 Task: Log work in the project AgileNova for the issue 'Integrate a new virtual assistant feature into an existing mobile application to enhance user experience and convenience' spent time as '5w 2d 12h 36m' and remaining time as '5w 1d 14h 40m' and add a flag. Now add the issue to the epic 'Legacy system modernization'. Log work in the project AgileNova for the issue 'Develop a new tool for automated testing of web application cross-browser compatibility and responsiveness' spent time as '5w 6d 2h 56m' and remaining time as '5w 6d 9h 37m' and clone the issue. Now add the issue to the epic 'Data analytics platform development'
Action: Mouse moved to (805, 194)
Screenshot: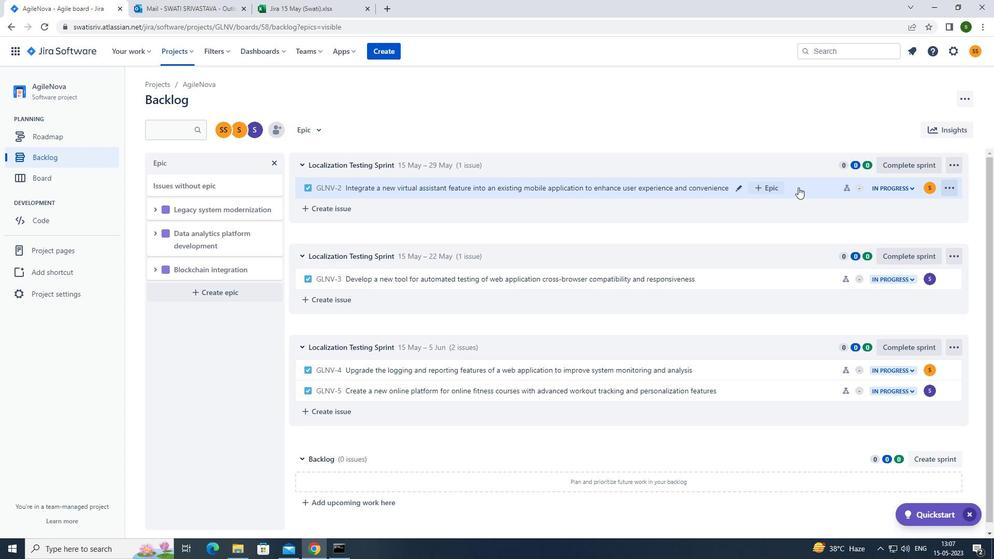 
Action: Mouse pressed left at (805, 194)
Screenshot: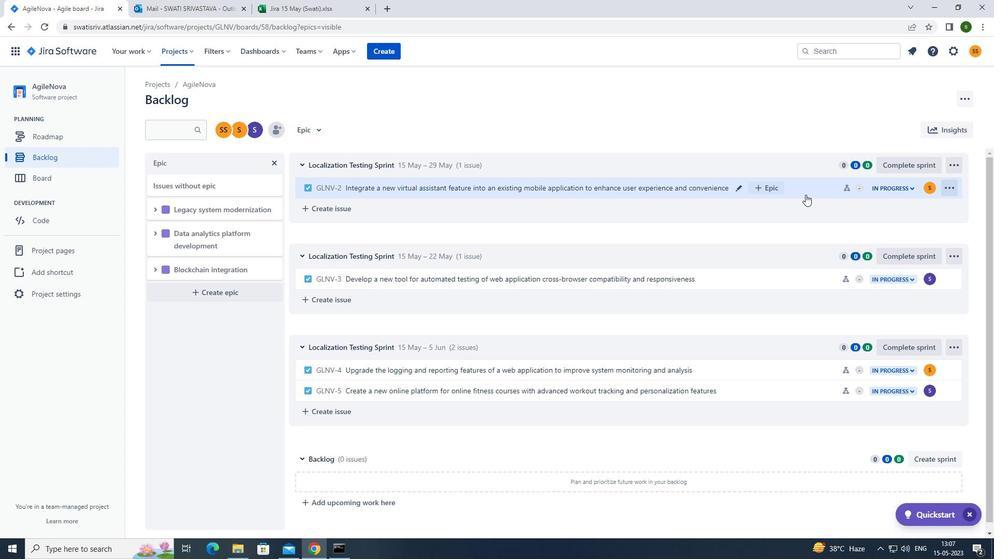 
Action: Mouse moved to (942, 160)
Screenshot: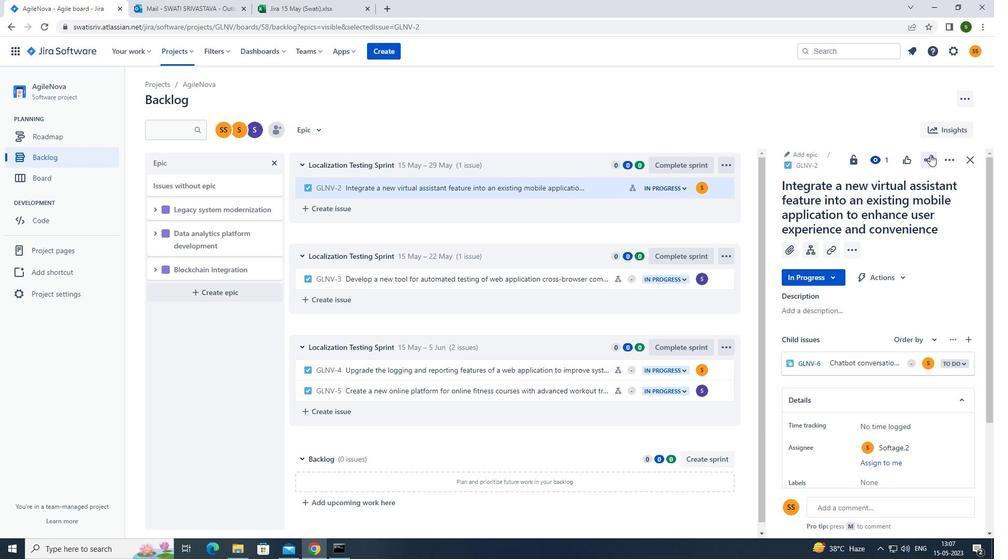 
Action: Mouse pressed left at (942, 160)
Screenshot: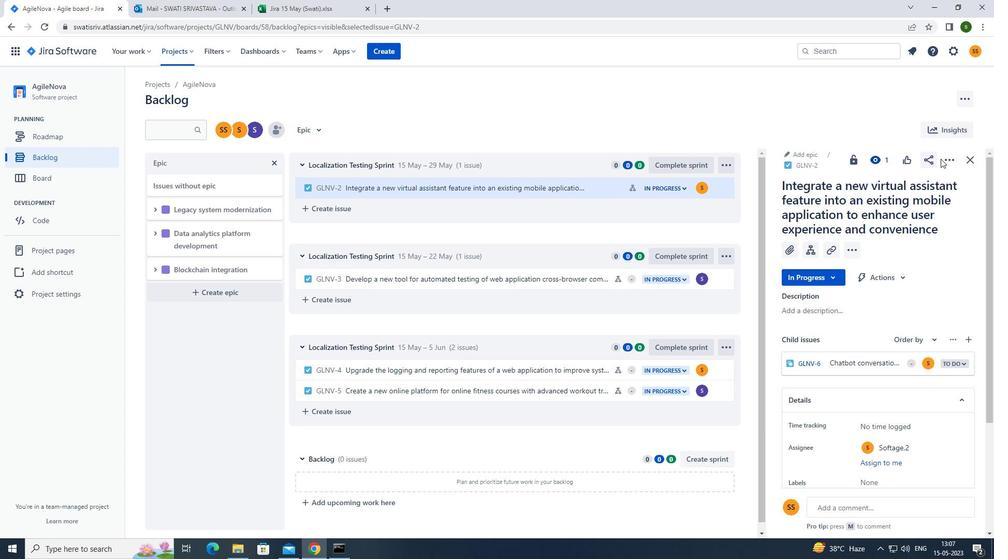 
Action: Mouse moved to (933, 182)
Screenshot: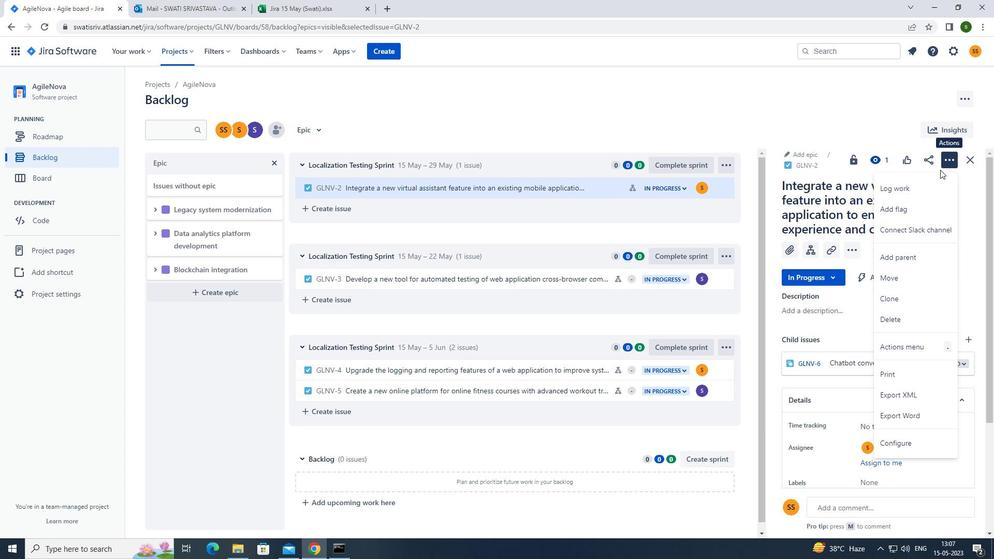 
Action: Mouse pressed left at (933, 182)
Screenshot: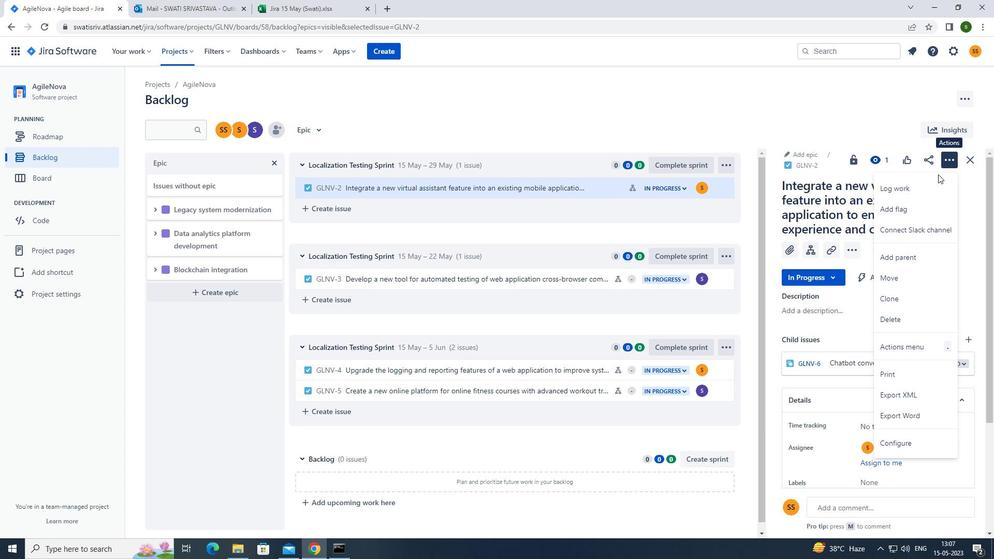 
Action: Mouse moved to (468, 136)
Screenshot: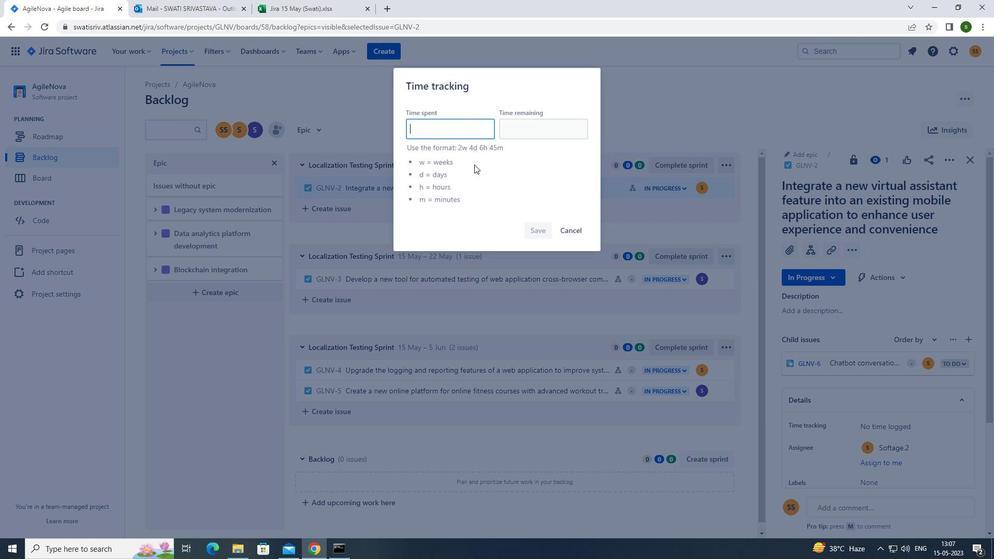 
Action: Key pressed 5w<Key.space>2d<Key.space>12h<Key.space>35<Key.backspace>6m
Screenshot: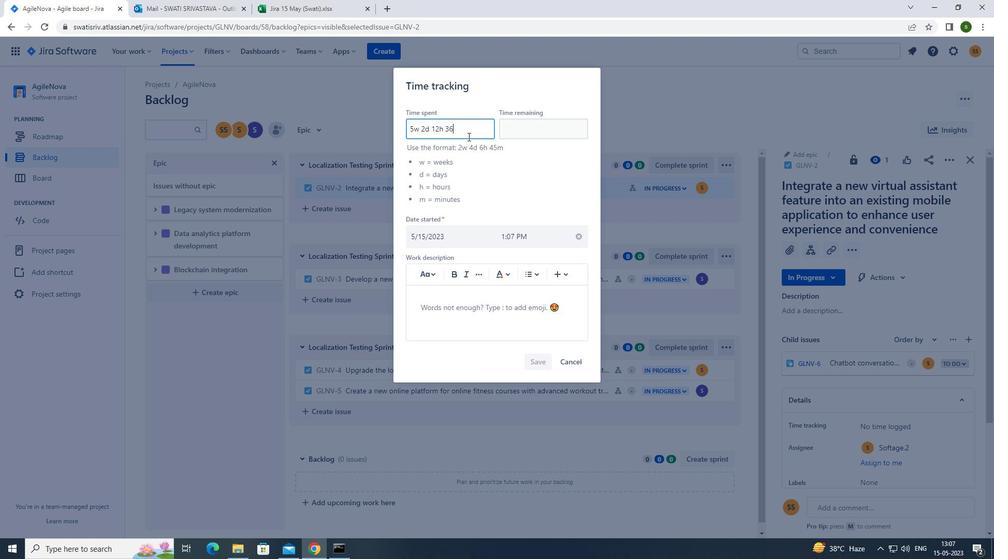
Action: Mouse moved to (519, 137)
Screenshot: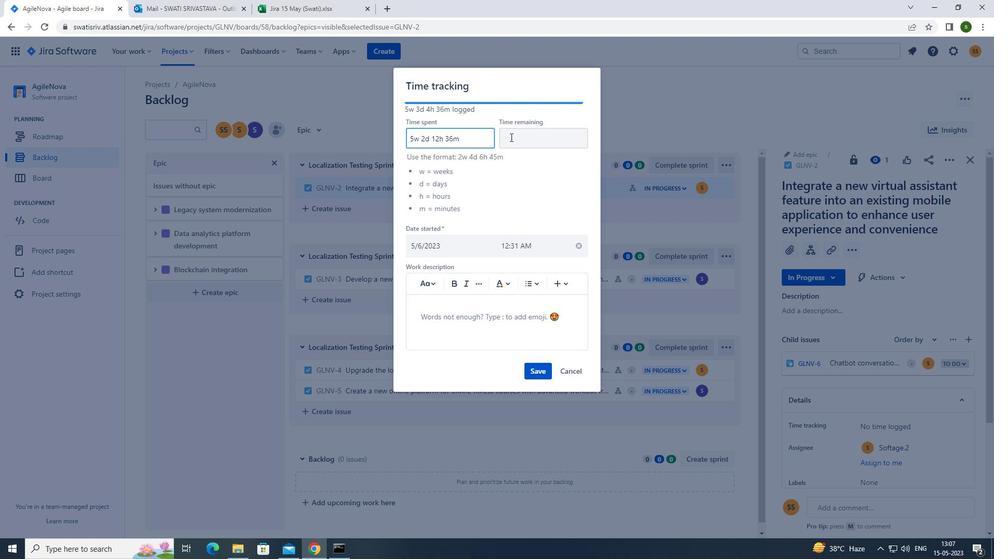 
Action: Mouse pressed left at (519, 137)
Screenshot: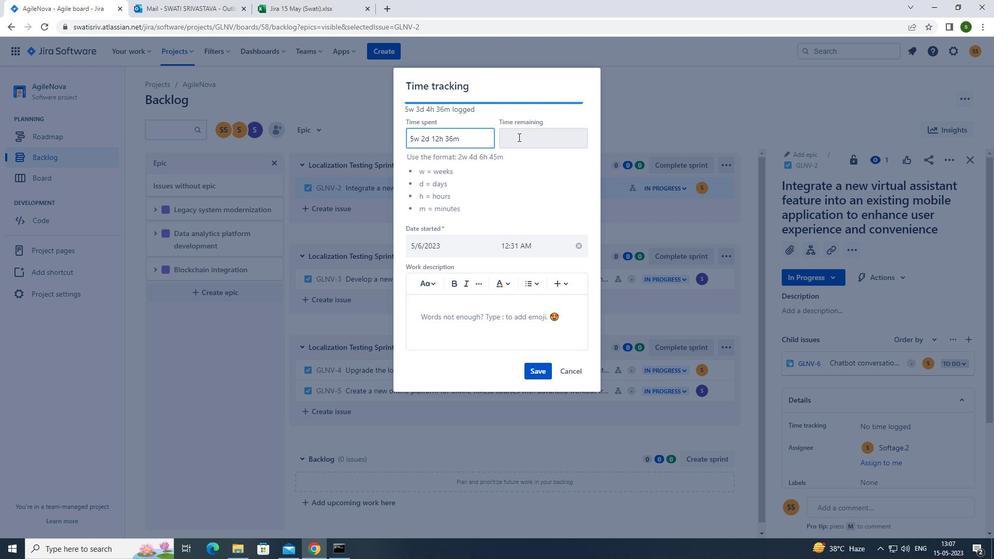 
Action: Key pressed 5w<Key.space>1d<Key.space>14h<Key.space>40m
Screenshot: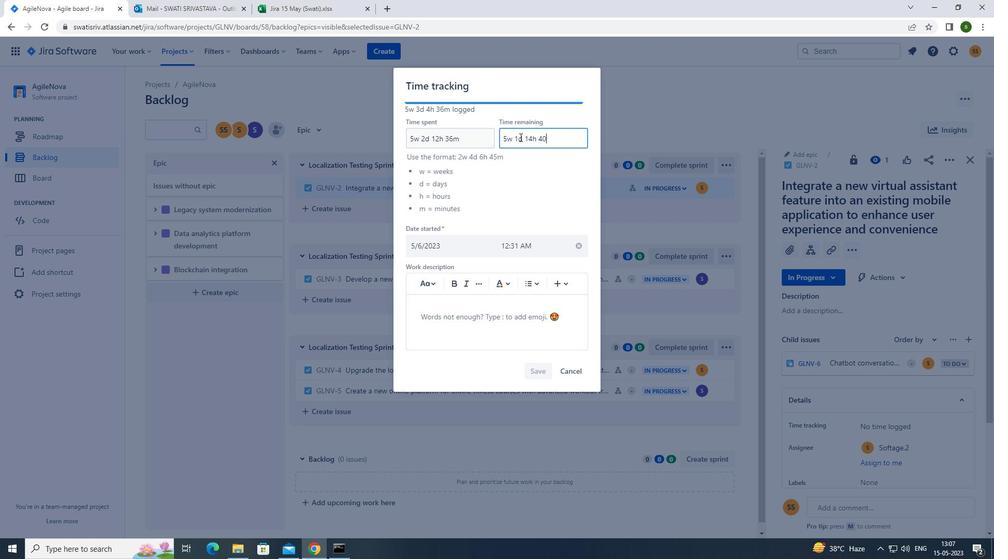 
Action: Mouse moved to (542, 367)
Screenshot: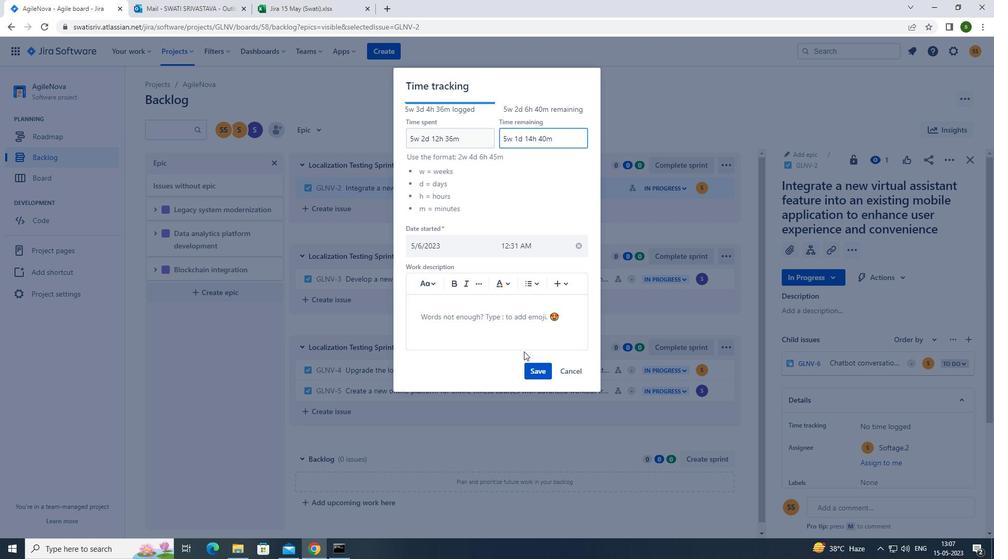 
Action: Mouse pressed left at (542, 367)
Screenshot: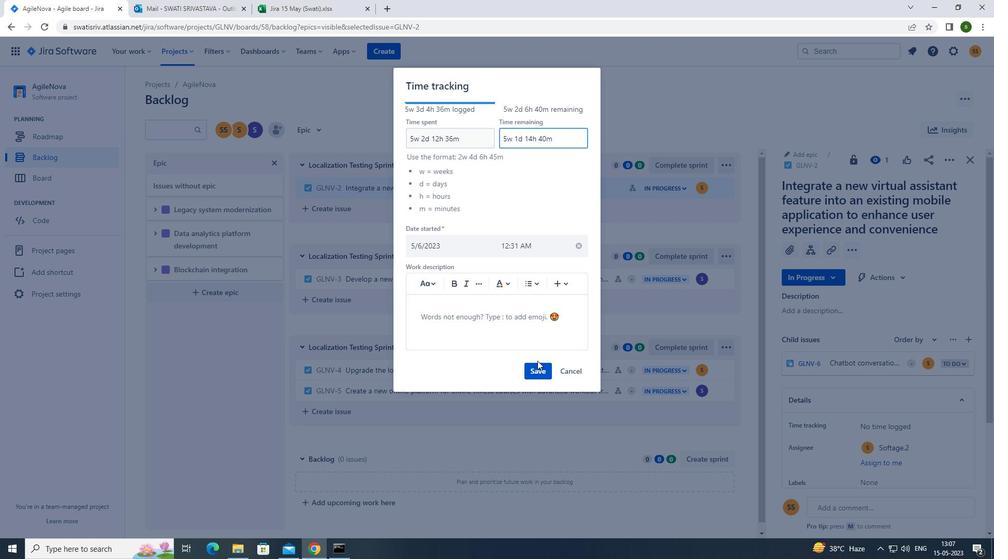 
Action: Mouse moved to (946, 161)
Screenshot: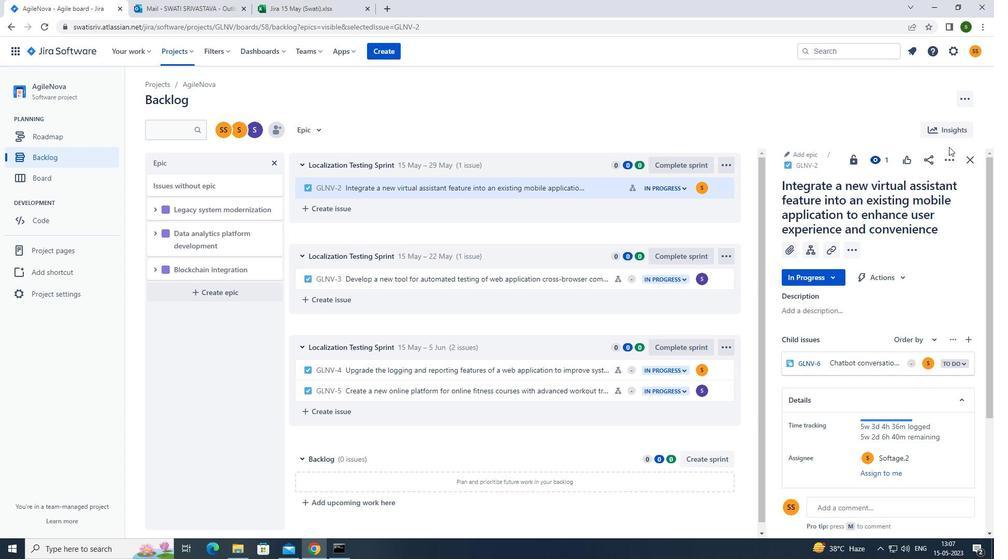 
Action: Mouse pressed left at (946, 161)
Screenshot: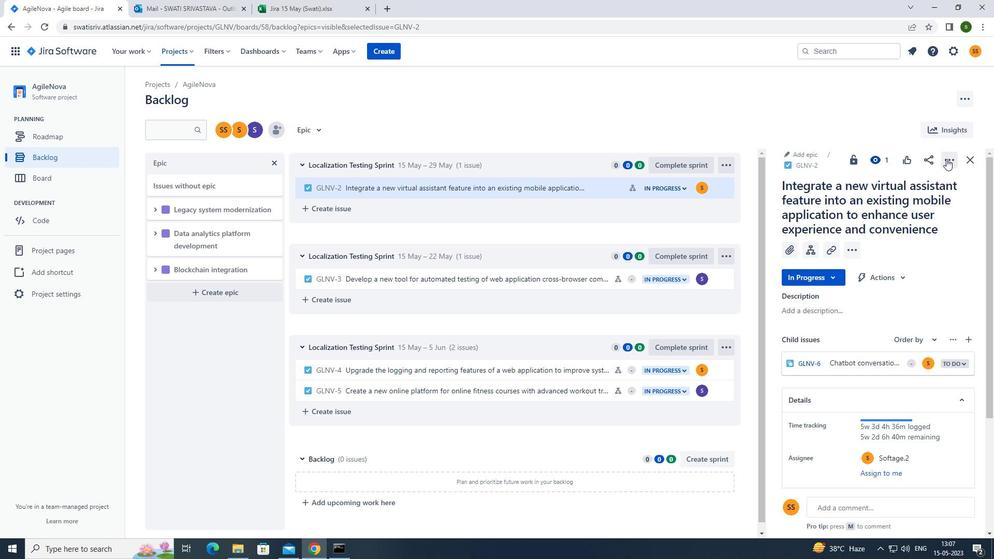 
Action: Mouse moved to (916, 207)
Screenshot: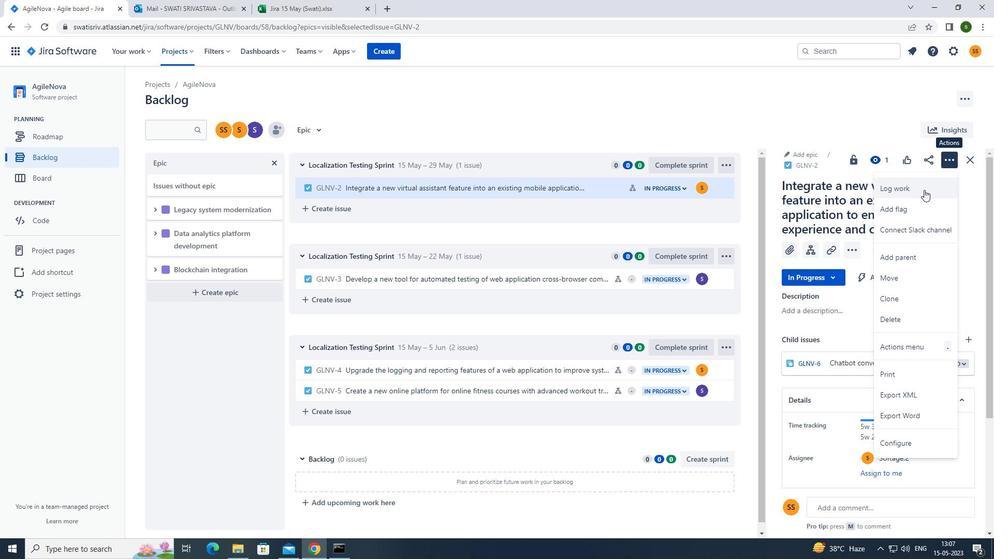 
Action: Mouse pressed left at (916, 207)
Screenshot: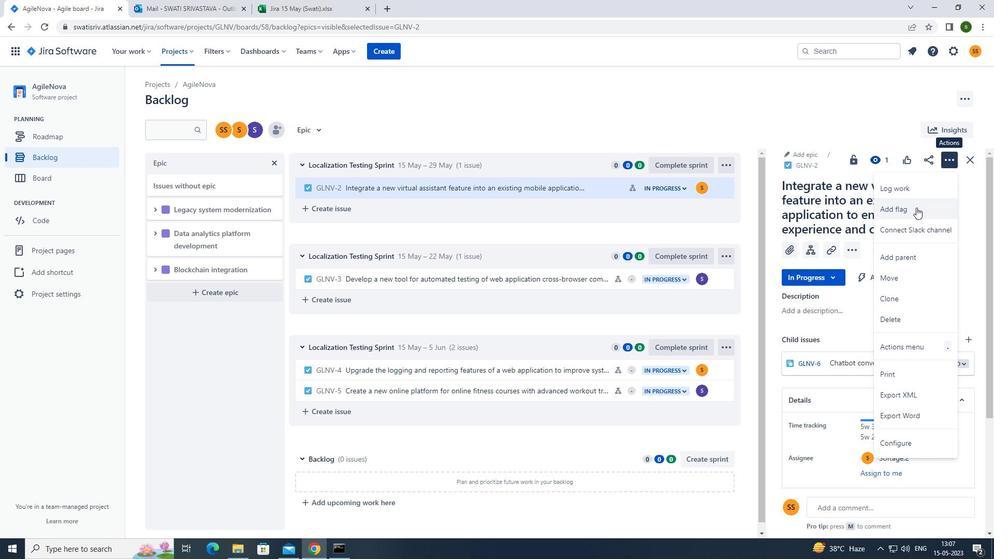 
Action: Mouse moved to (317, 134)
Screenshot: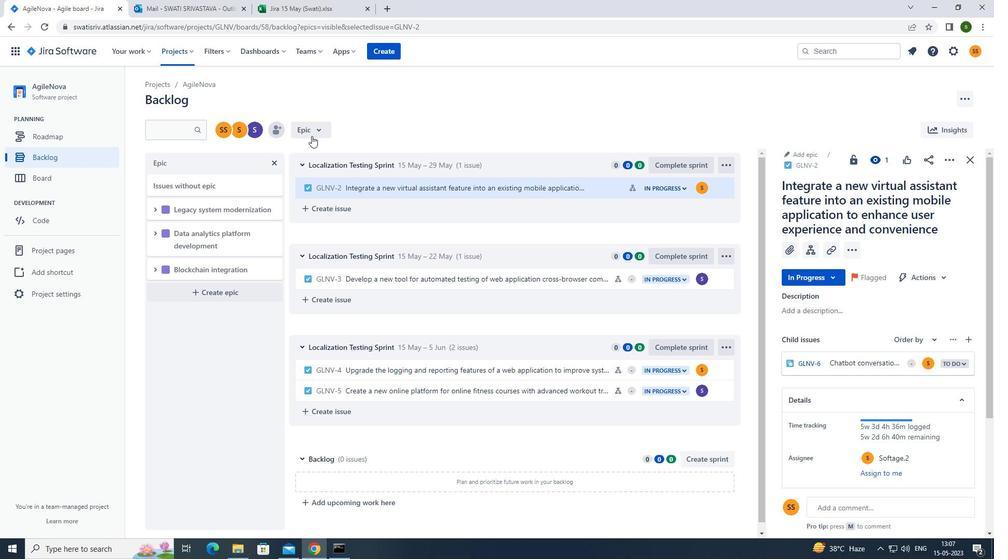 
Action: Mouse pressed left at (317, 134)
Screenshot: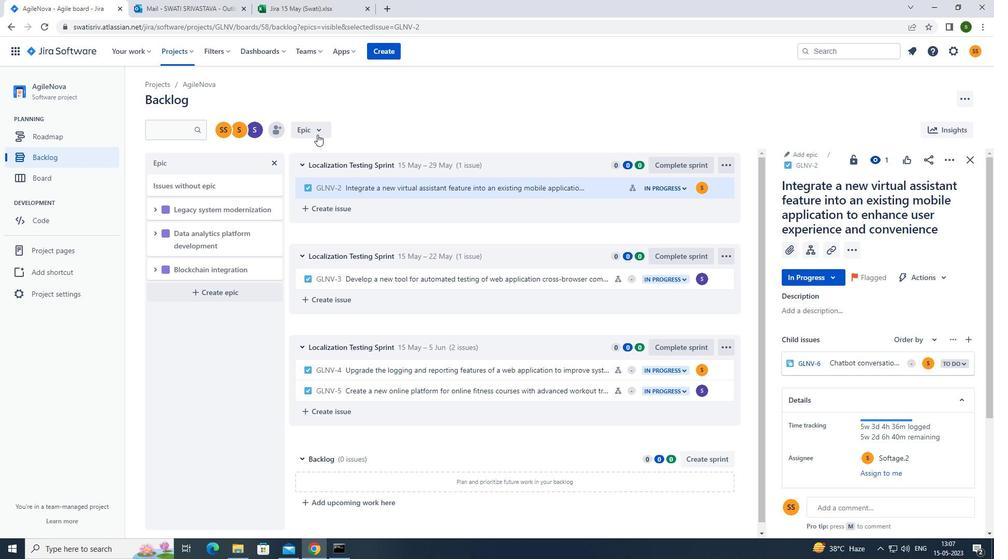
Action: Mouse moved to (357, 175)
Screenshot: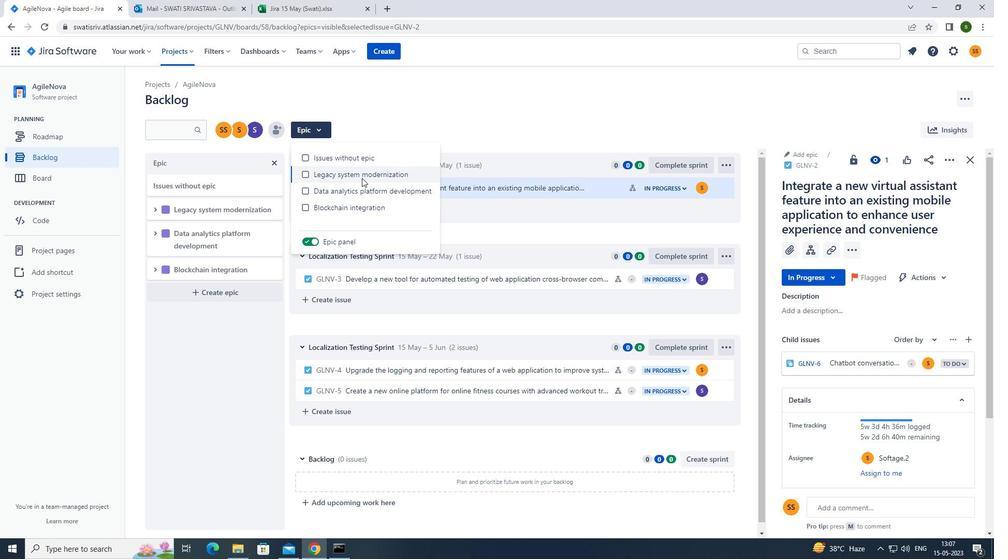 
Action: Mouse pressed left at (357, 175)
Screenshot: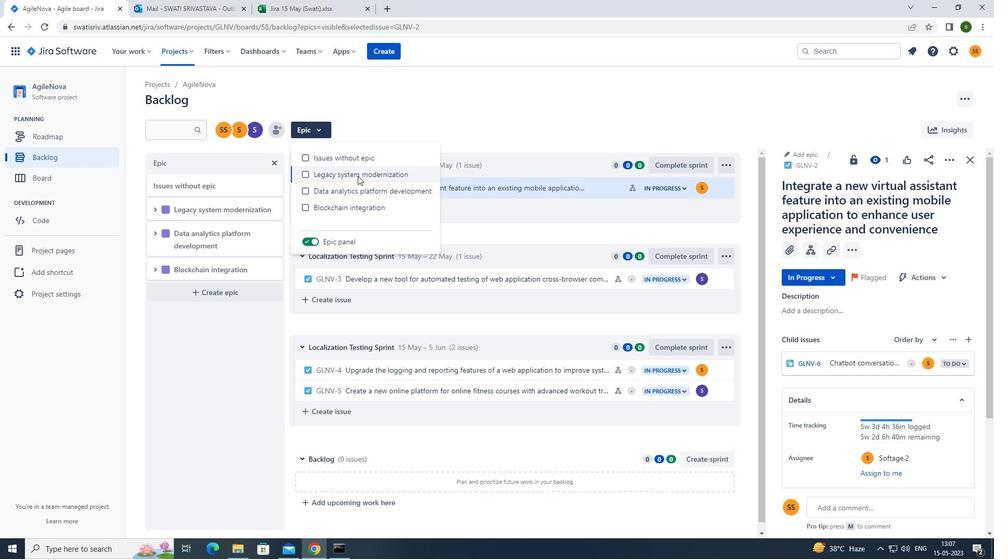 
Action: Mouse moved to (441, 116)
Screenshot: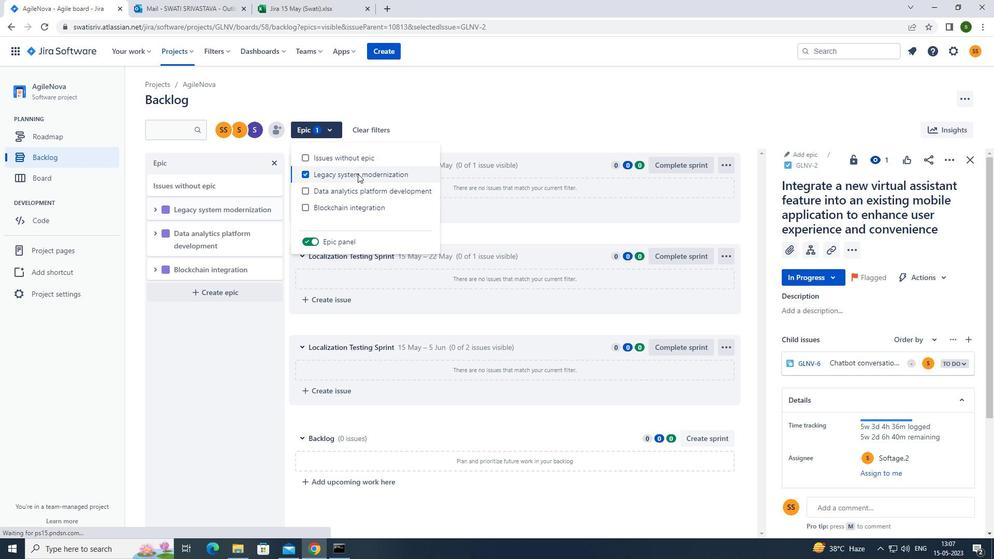 
Action: Mouse pressed left at (441, 116)
Screenshot: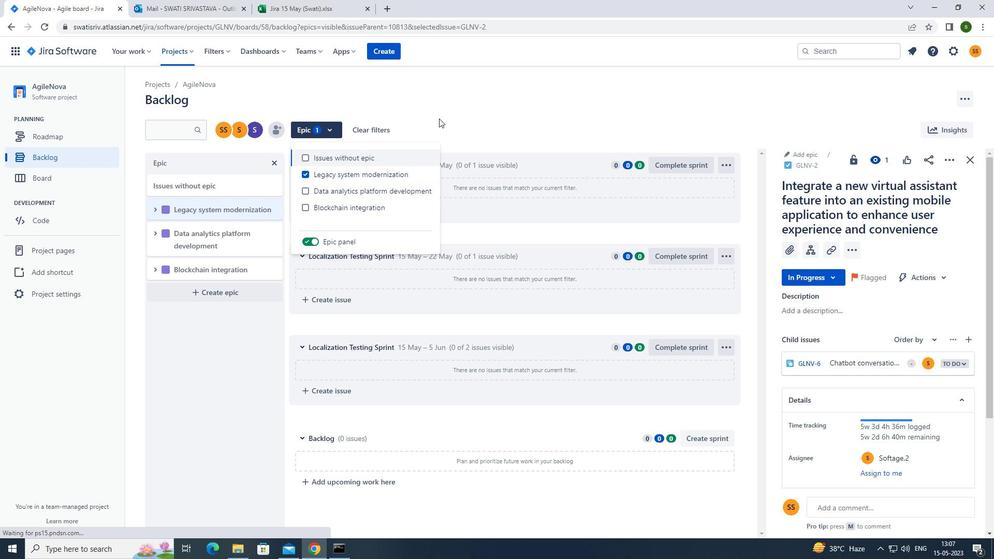
Action: Mouse moved to (89, 161)
Screenshot: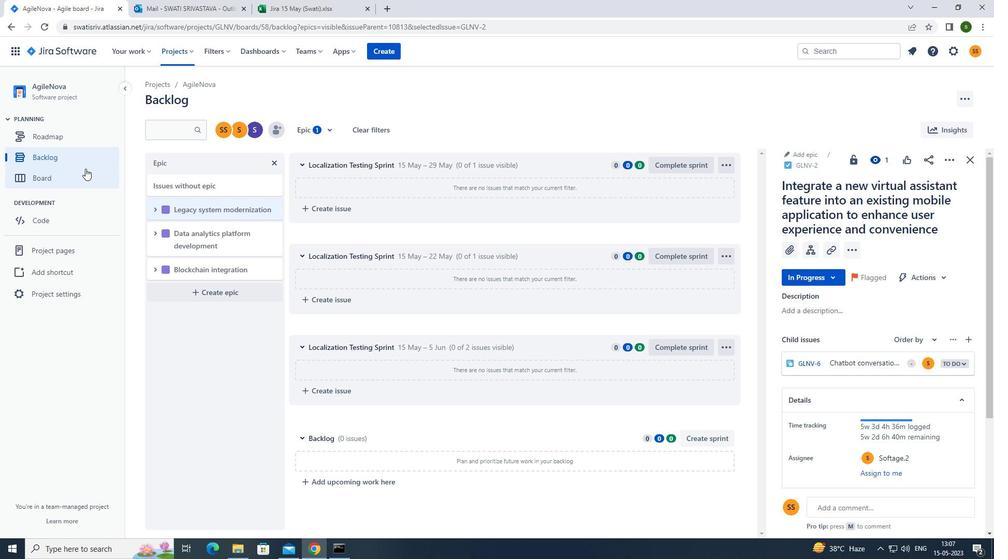
Action: Mouse pressed left at (89, 161)
Screenshot: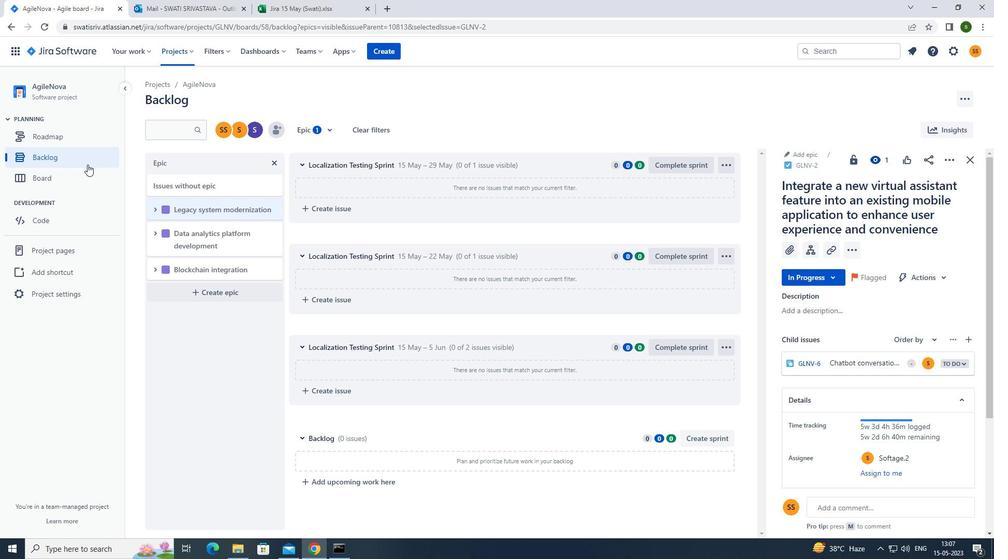 
Action: Mouse moved to (612, 285)
Screenshot: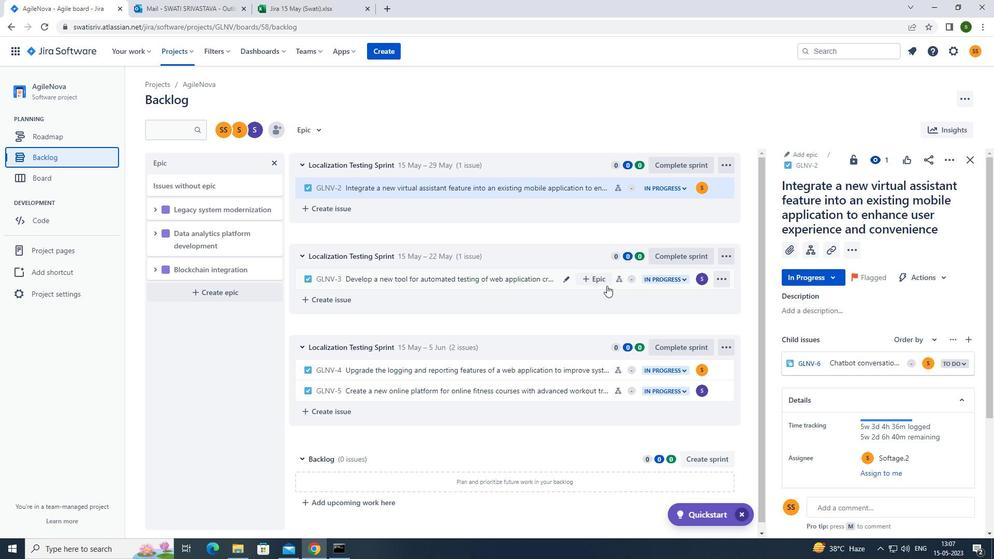 
Action: Mouse pressed left at (612, 285)
Screenshot: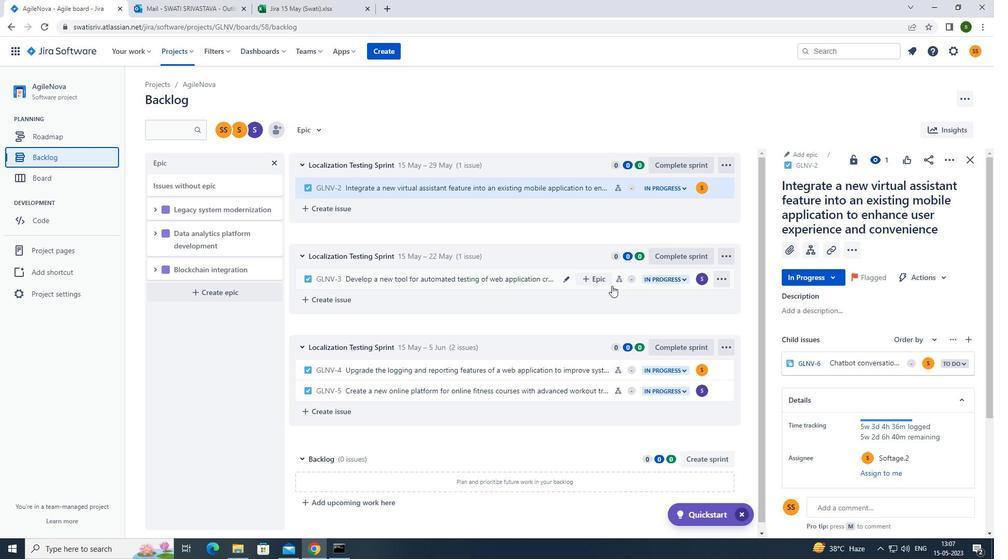 
Action: Mouse moved to (945, 161)
Screenshot: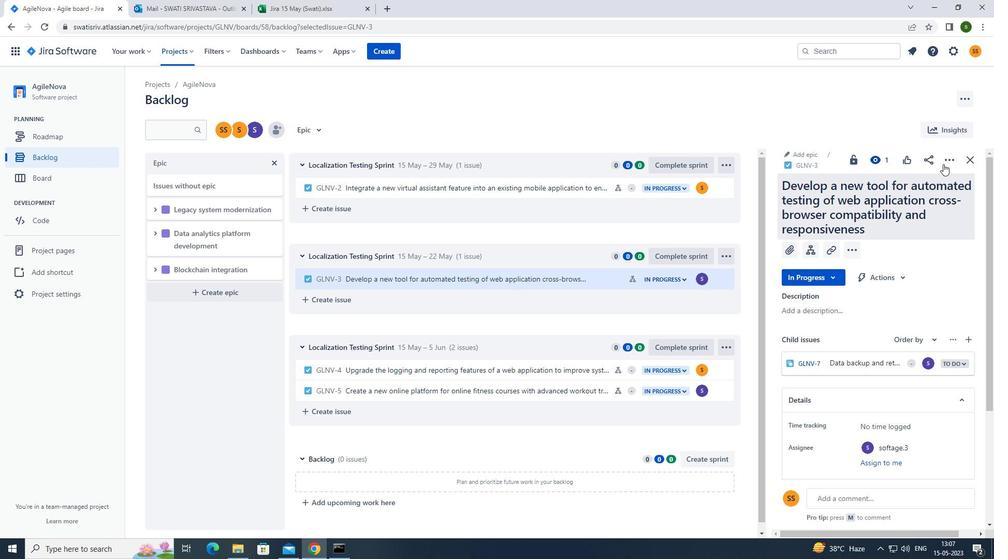 
Action: Mouse pressed left at (945, 161)
Screenshot: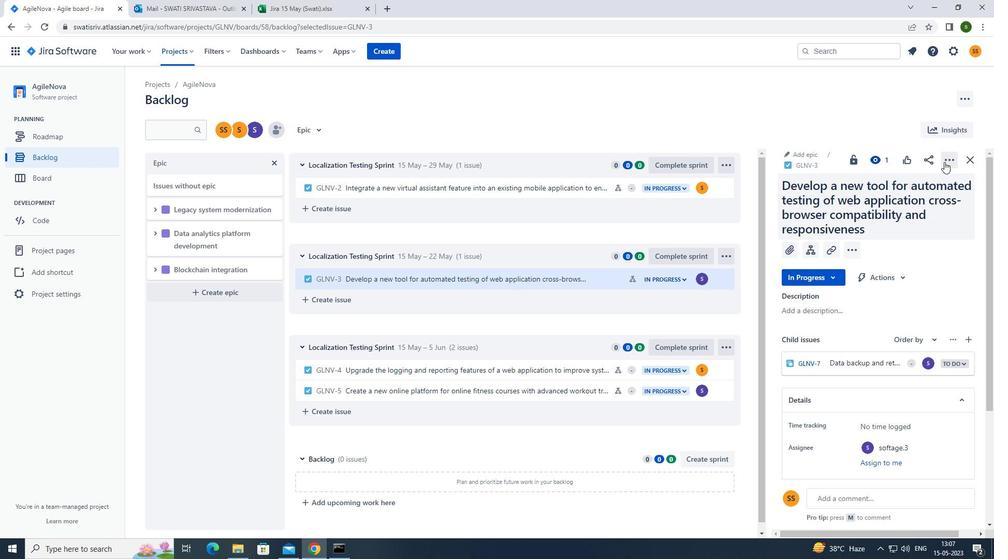 
Action: Mouse moved to (926, 186)
Screenshot: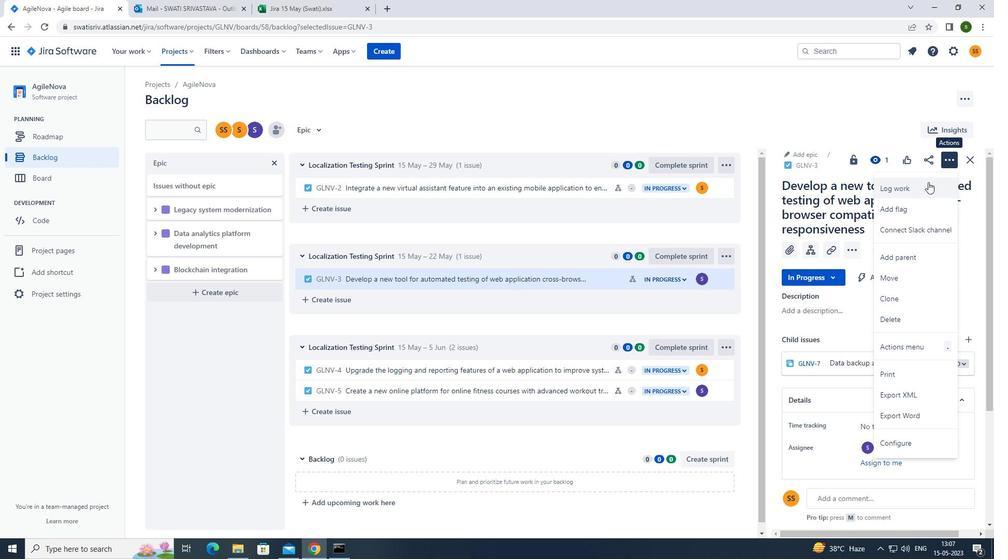 
Action: Mouse pressed left at (926, 186)
Screenshot: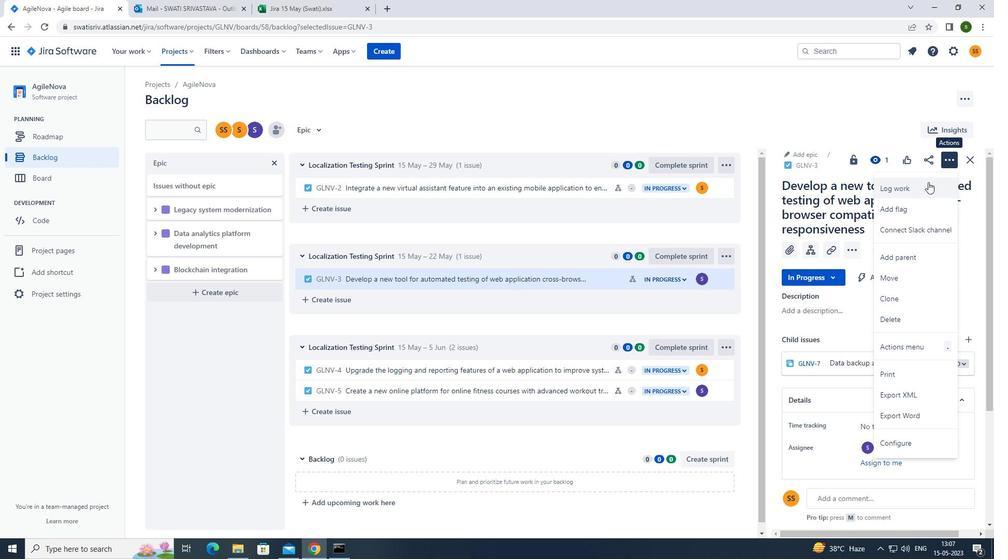 
Action: Mouse moved to (436, 132)
Screenshot: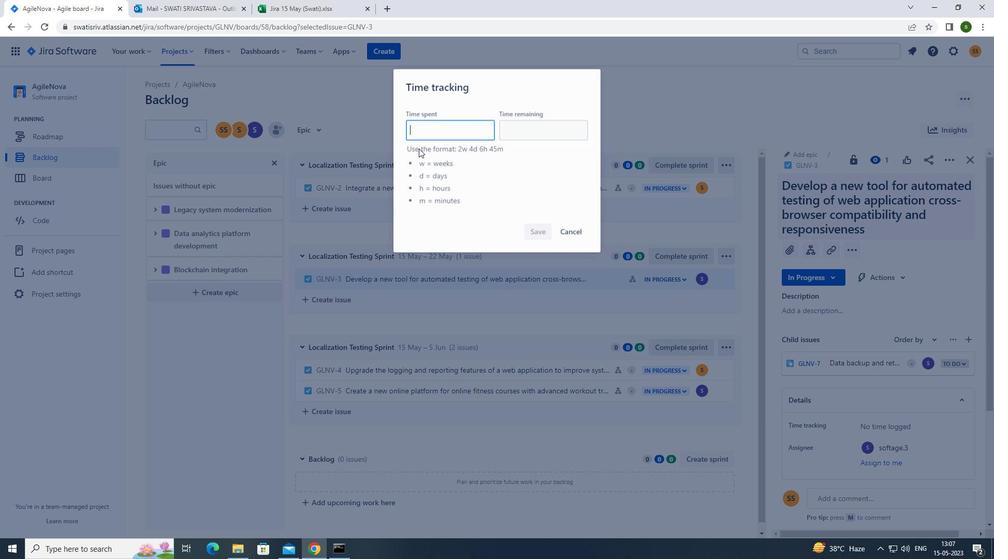 
Action: Key pressed 5w<Key.space>6d<Key.space>2h<Key.space>56m
Screenshot: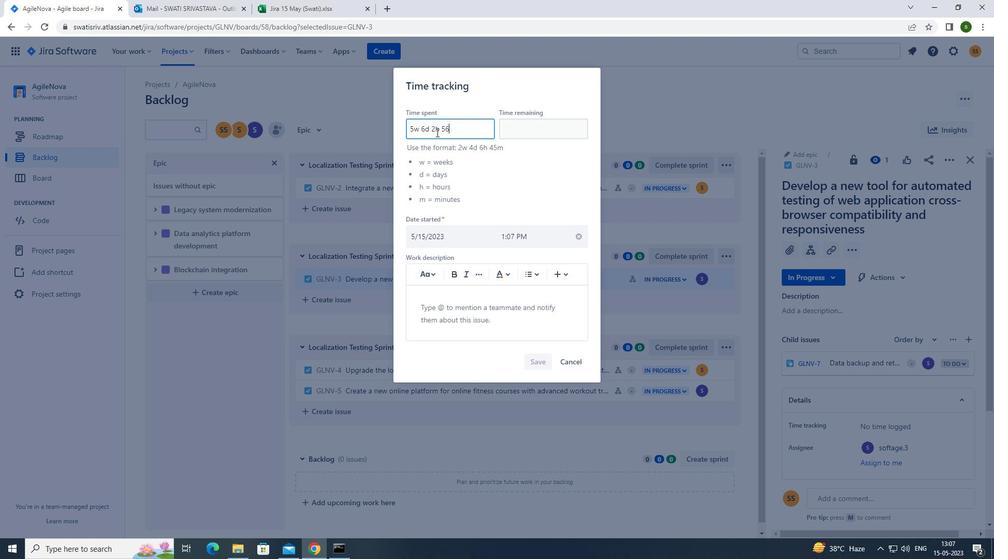 
Action: Mouse moved to (531, 141)
Screenshot: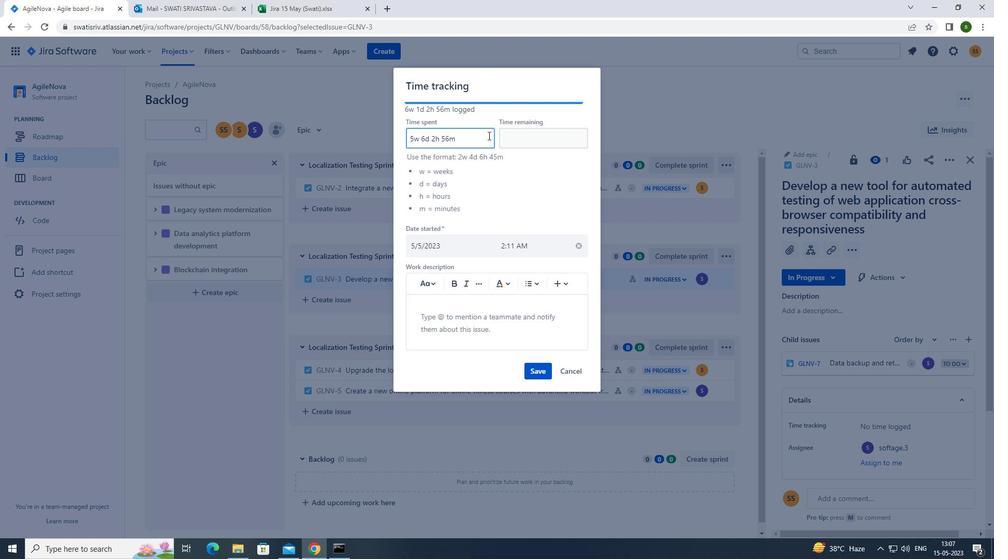 
Action: Mouse pressed left at (531, 141)
Screenshot: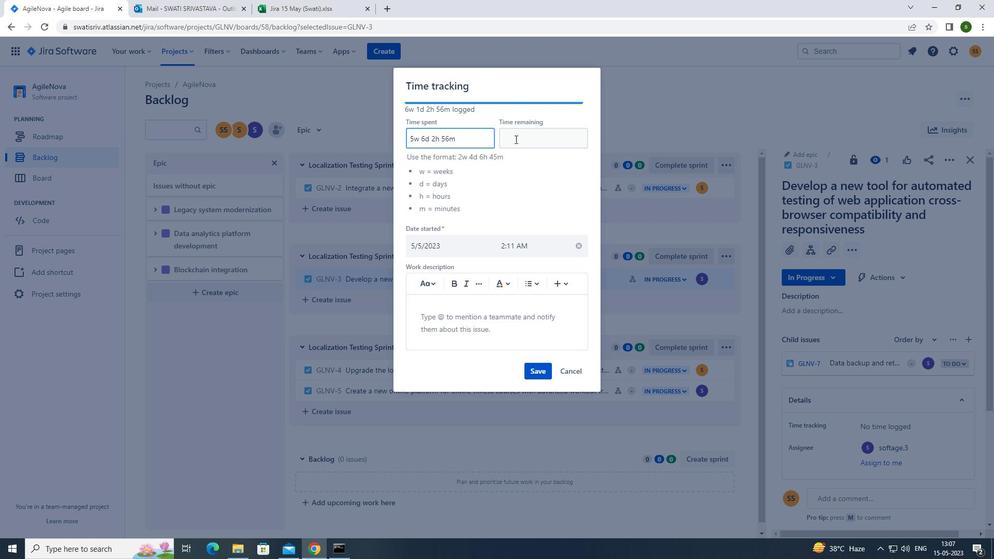 
Action: Mouse moved to (528, 143)
Screenshot: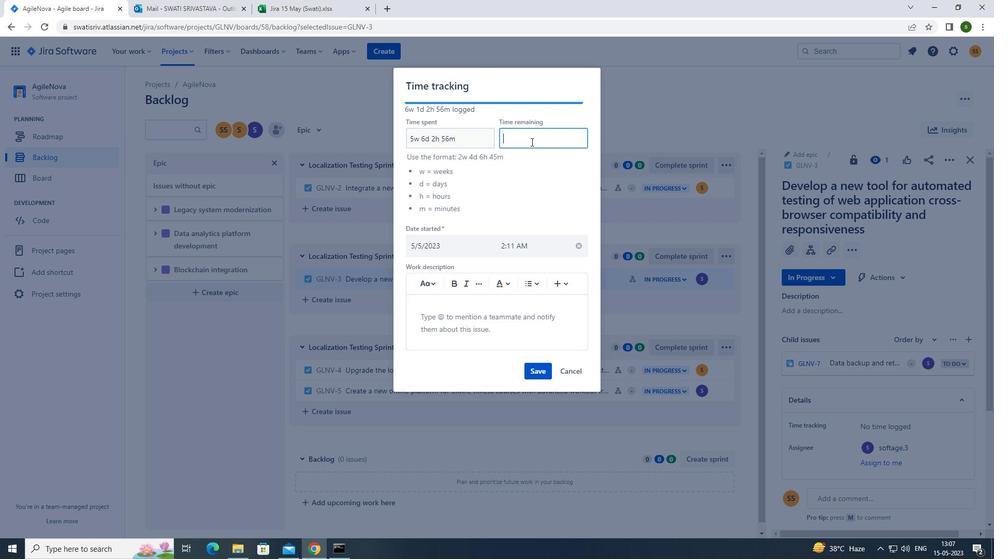 
Action: Key pressed 5w<Key.space>6d<Key.space>9h<Key.space>37m
Screenshot: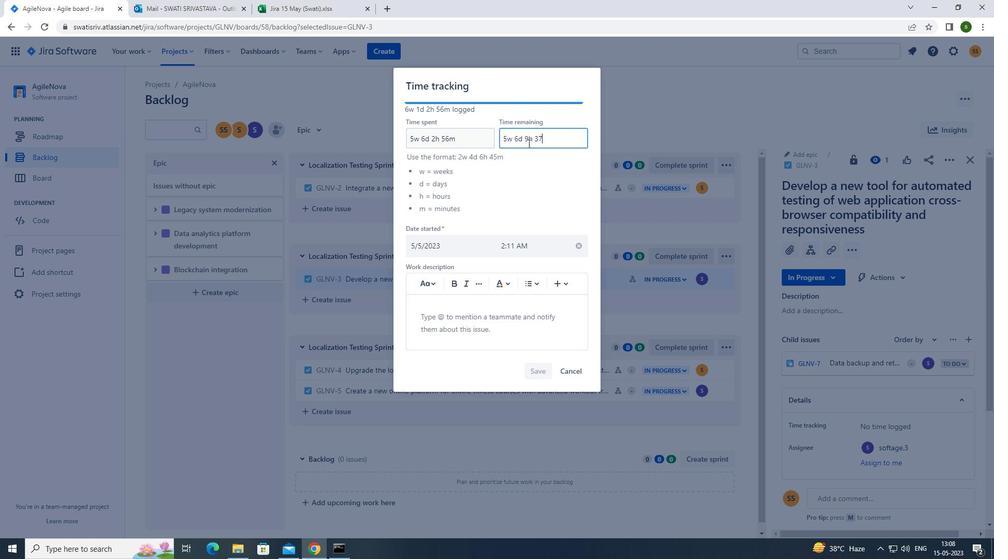 
Action: Mouse moved to (536, 374)
Screenshot: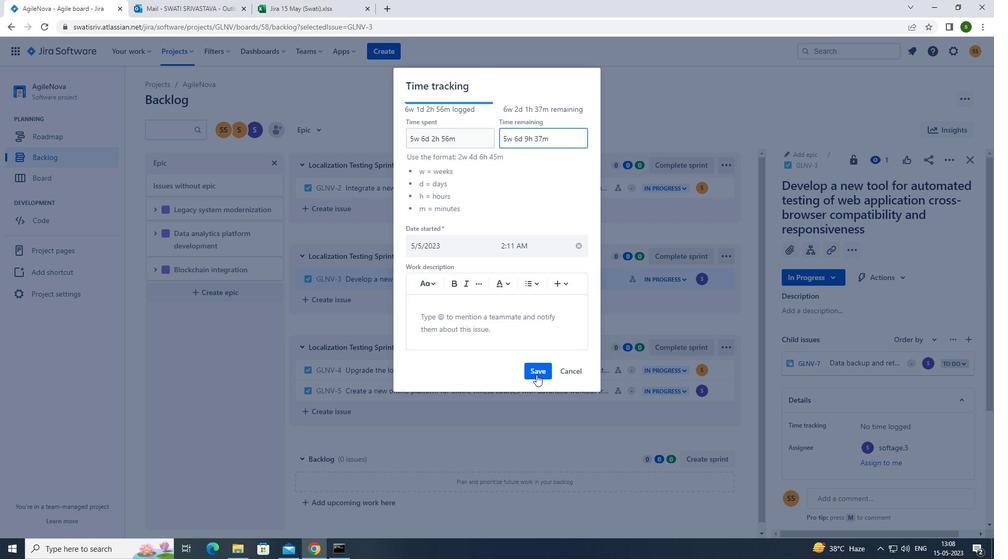 
Action: Mouse pressed left at (536, 374)
Screenshot: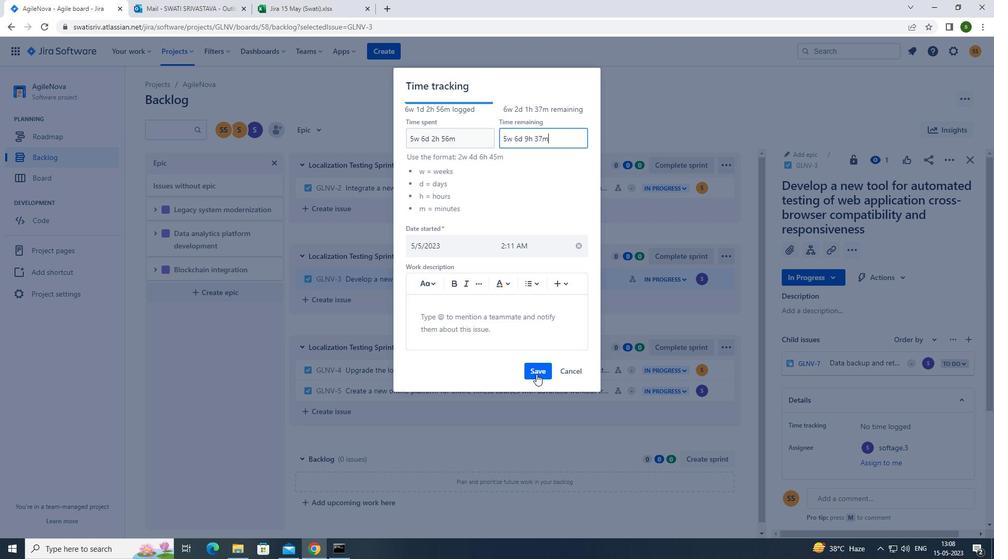 
Action: Mouse moved to (950, 156)
Screenshot: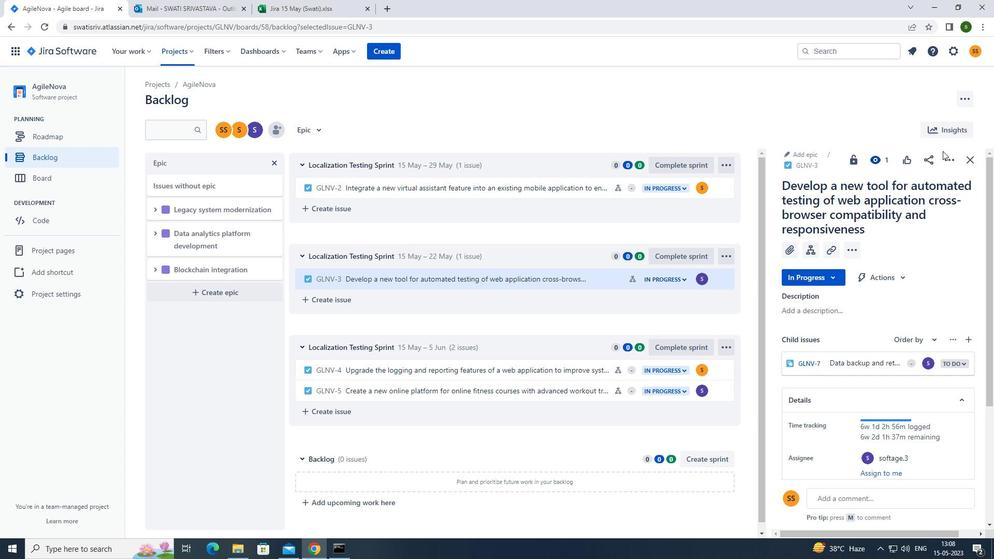 
Action: Mouse pressed left at (950, 156)
Screenshot: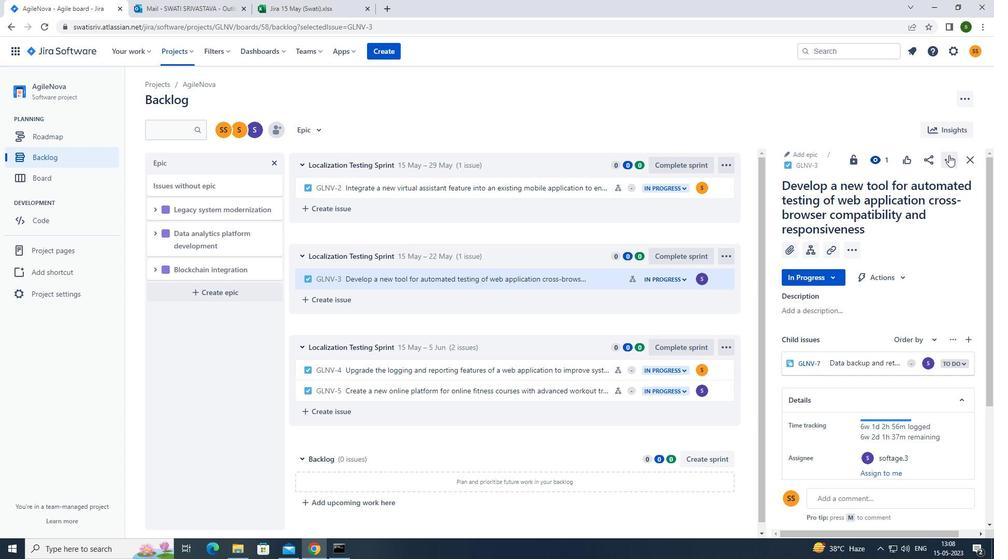 
Action: Mouse moved to (893, 292)
Screenshot: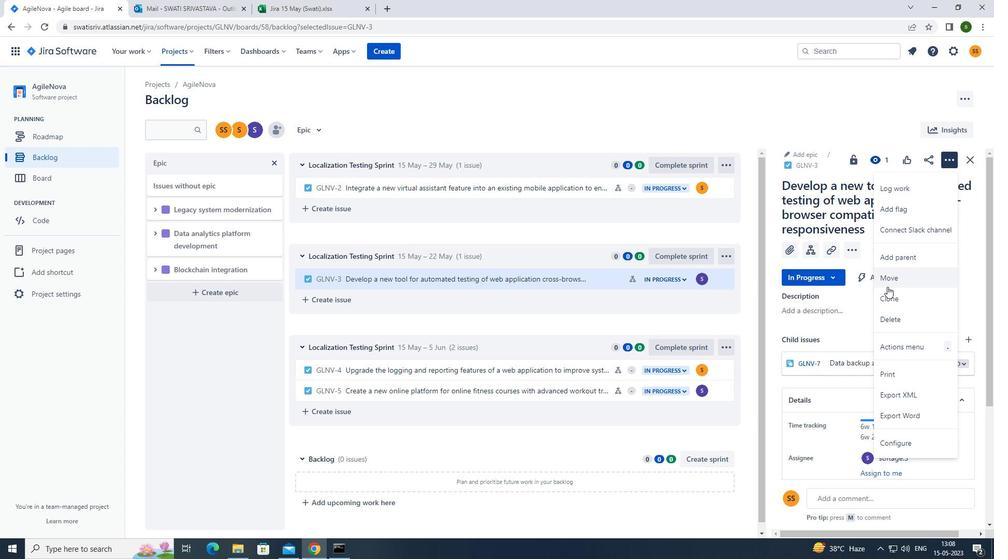 
Action: Mouse pressed left at (893, 292)
Screenshot: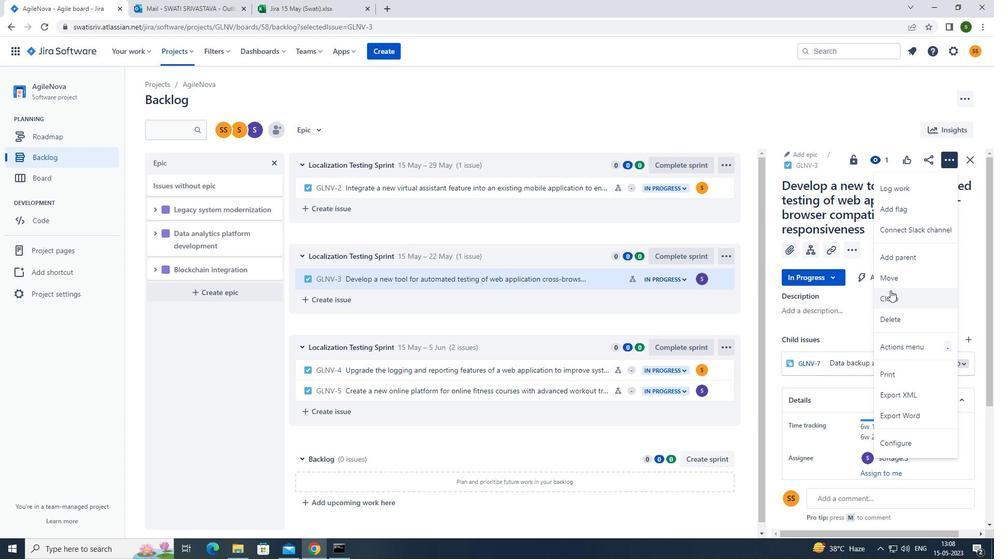 
Action: Mouse moved to (567, 224)
Screenshot: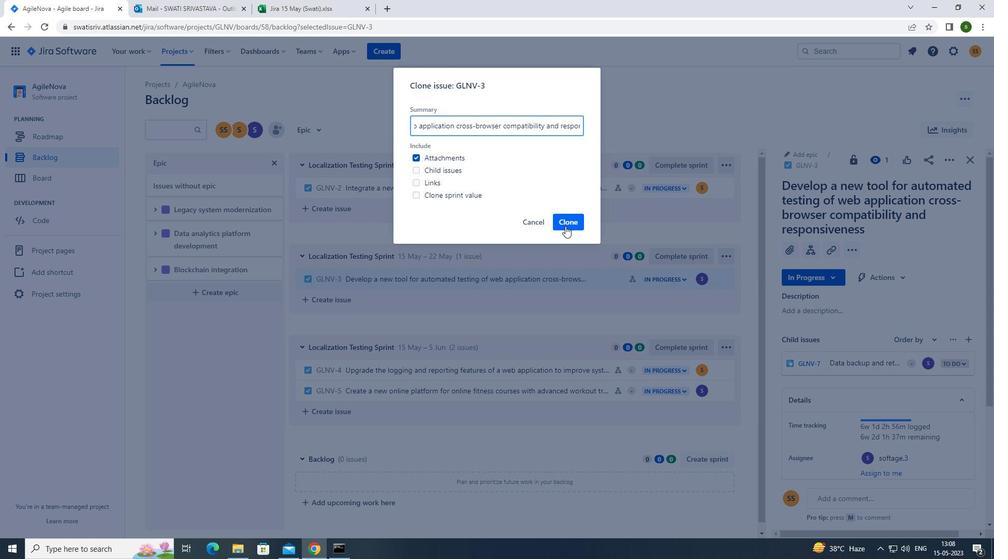 
Action: Mouse pressed left at (567, 224)
Screenshot: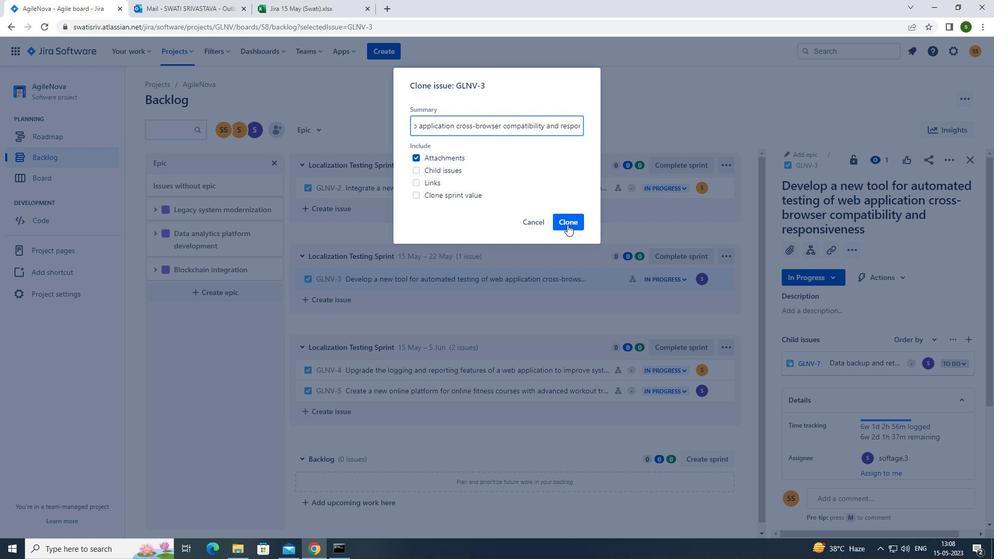 
Action: Mouse moved to (319, 129)
Screenshot: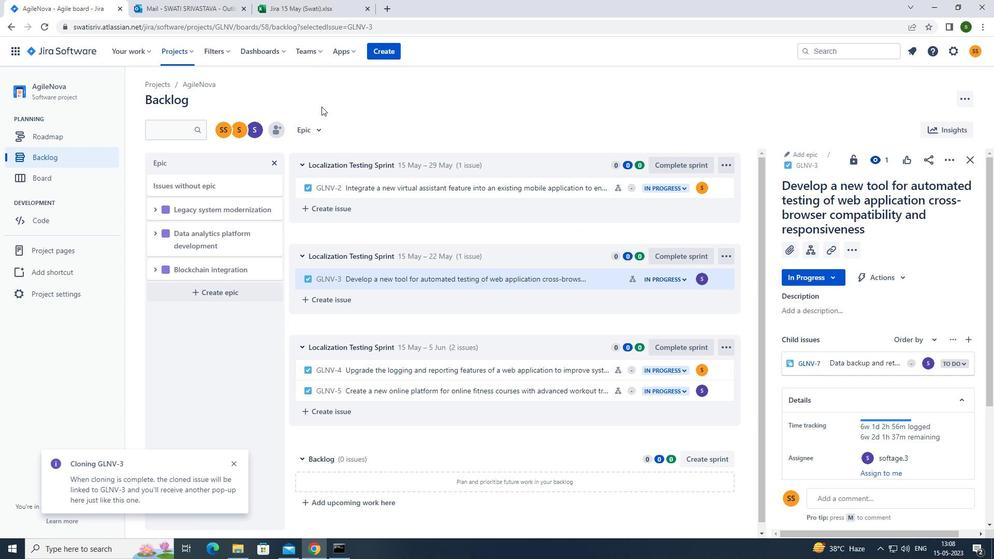 
Action: Mouse pressed left at (319, 129)
Screenshot: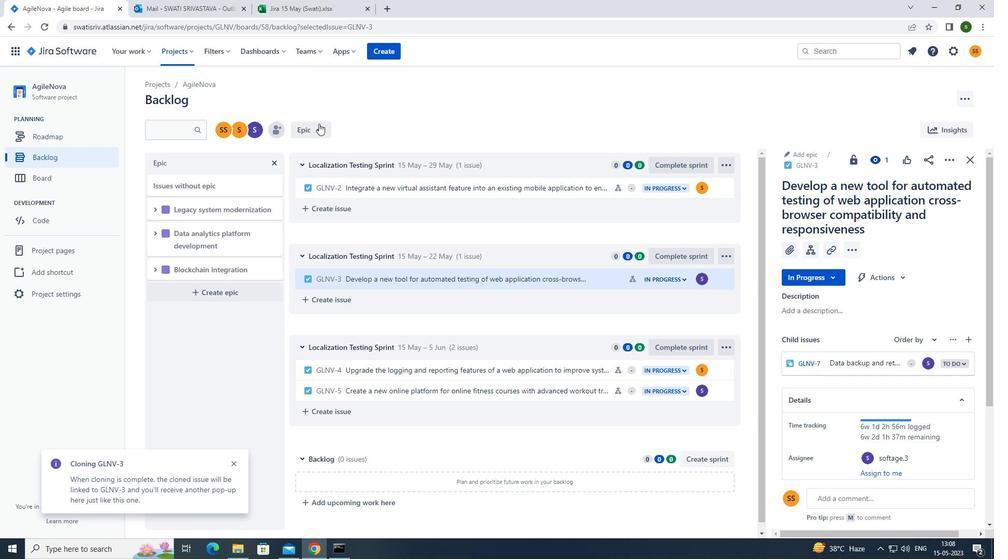 
Action: Mouse moved to (350, 190)
Screenshot: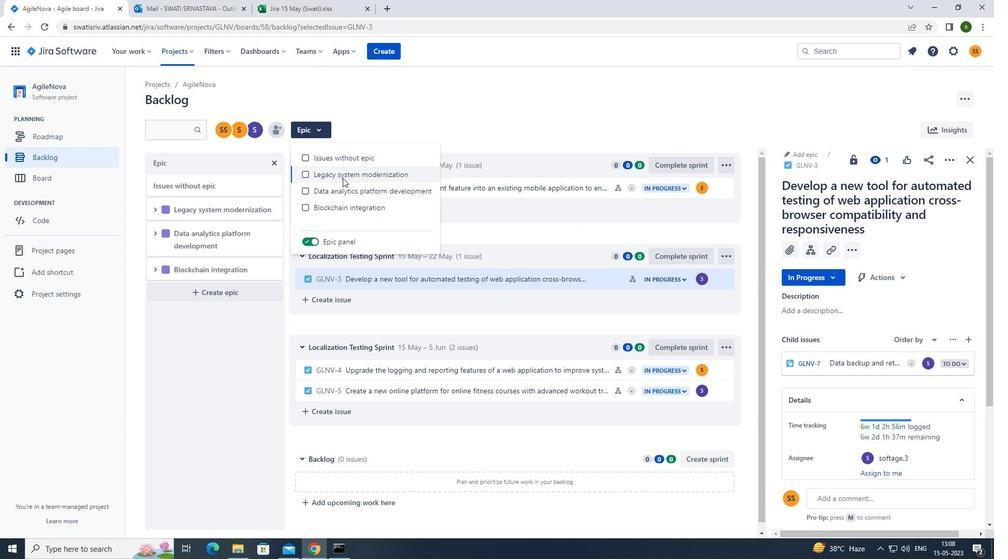 
Action: Mouse pressed left at (350, 190)
Screenshot: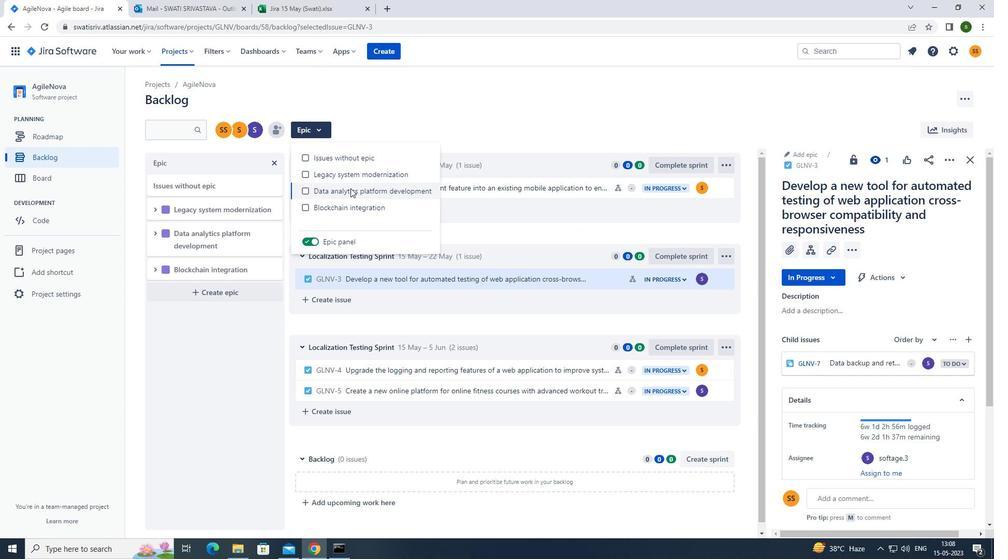 
Action: Mouse moved to (440, 127)
Screenshot: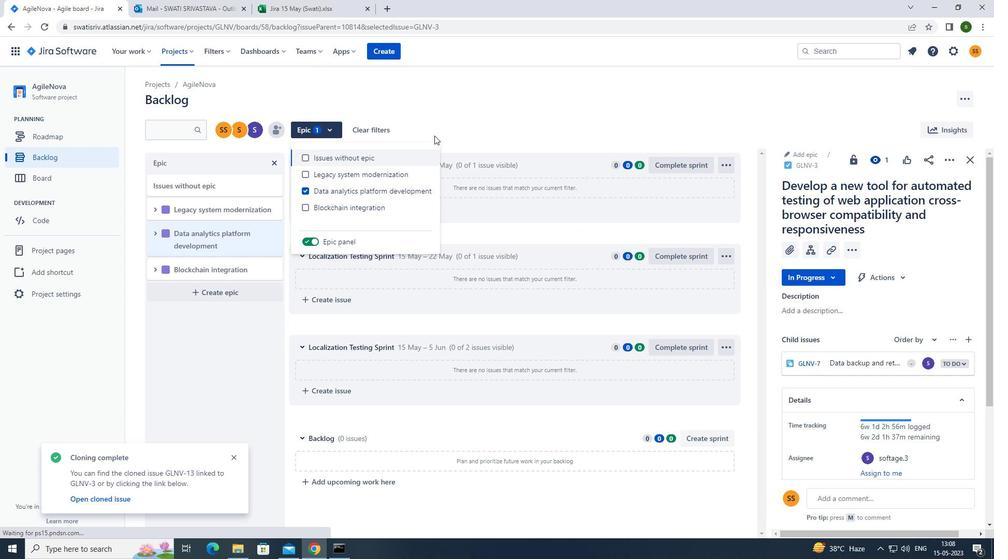 
Action: Mouse pressed left at (440, 127)
Screenshot: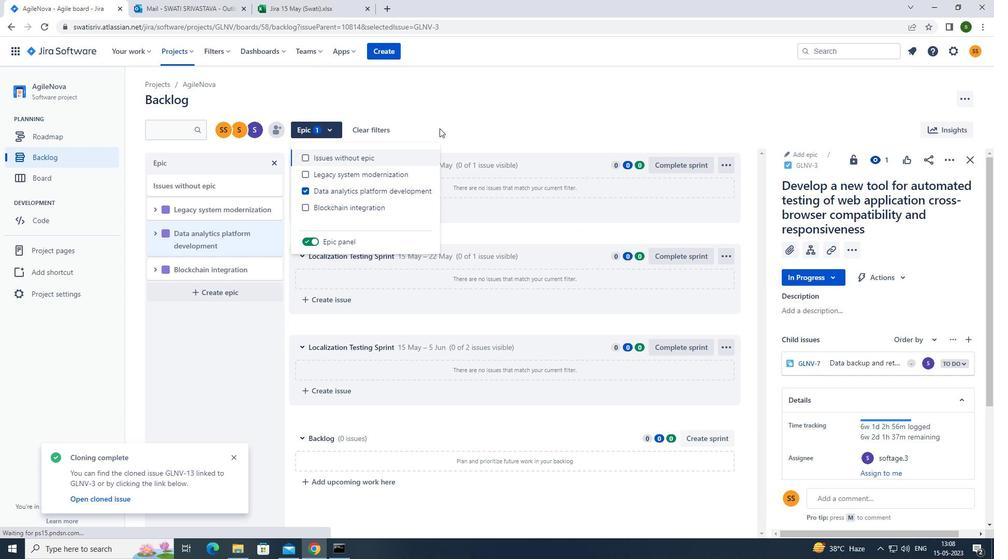 
Action: Mouse moved to (93, 161)
Screenshot: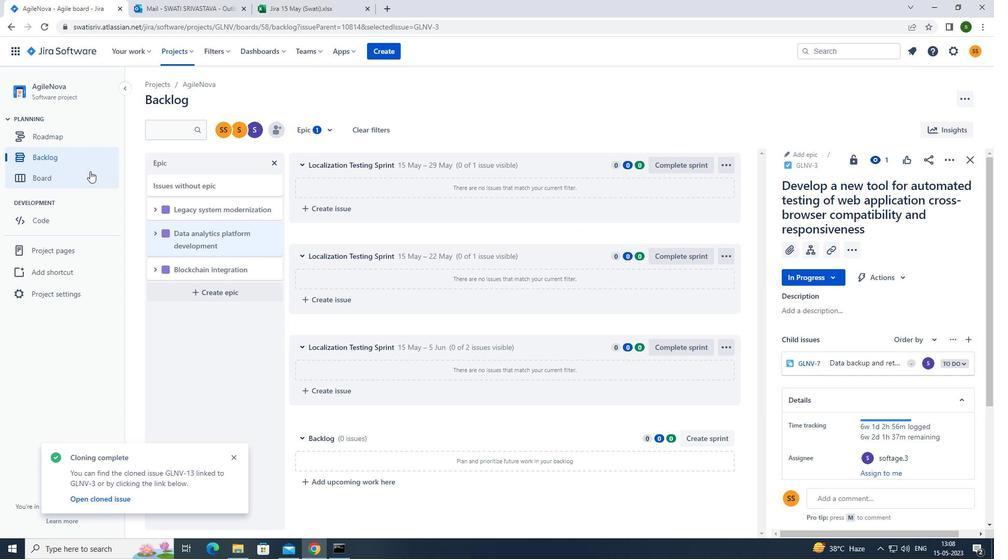 
